 Task: Move the task Develop a new online tool for employee onboarding to the section Done in the project ApexTech and filter the tasks in the project by Incomplete tasks
Action: Mouse moved to (70, 240)
Screenshot: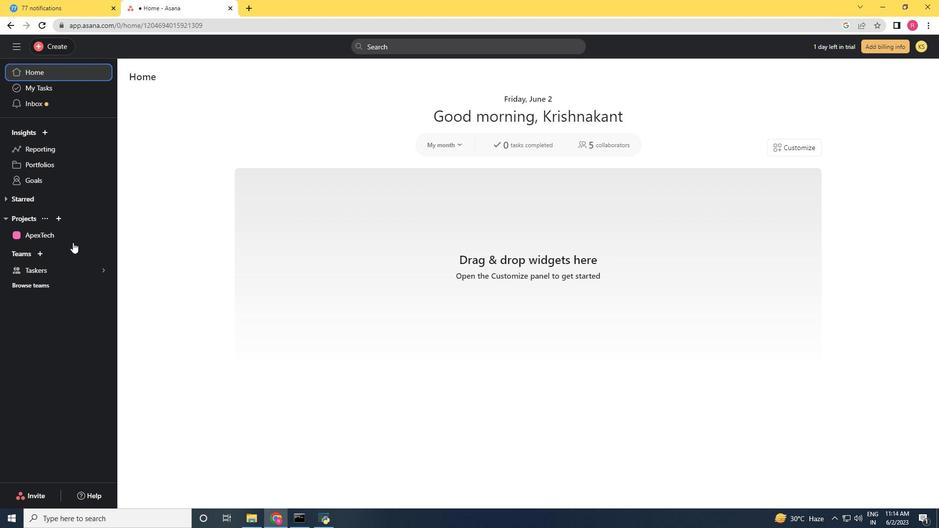 
Action: Mouse pressed left at (70, 240)
Screenshot: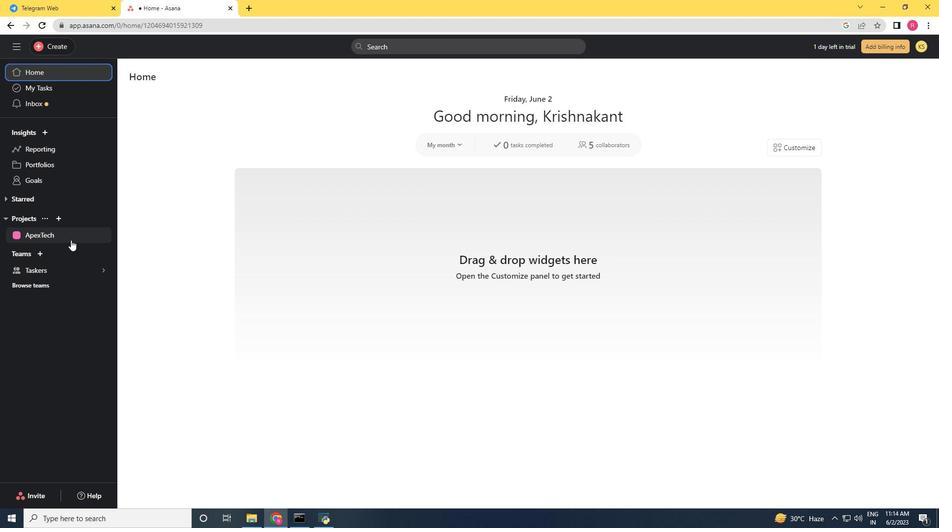 
Action: Mouse moved to (283, 285)
Screenshot: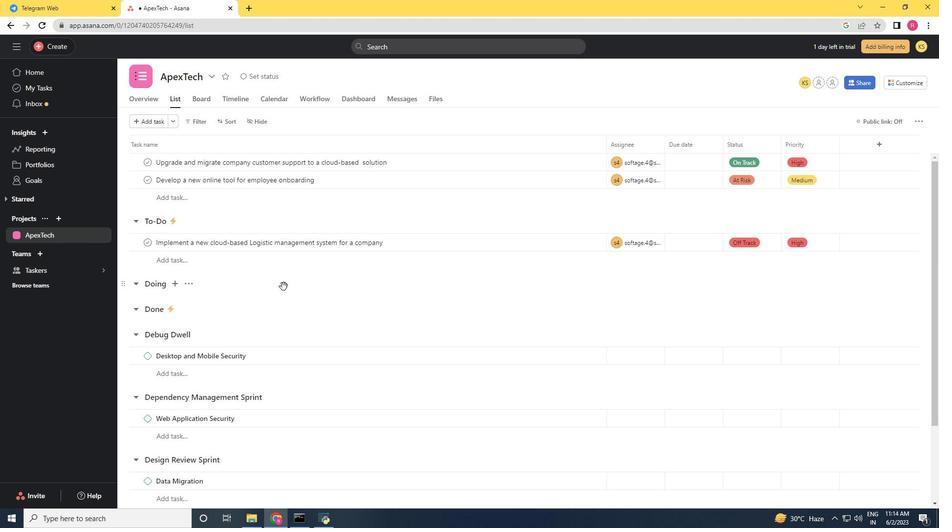 
Action: Mouse scrolled (283, 284) with delta (0, 0)
Screenshot: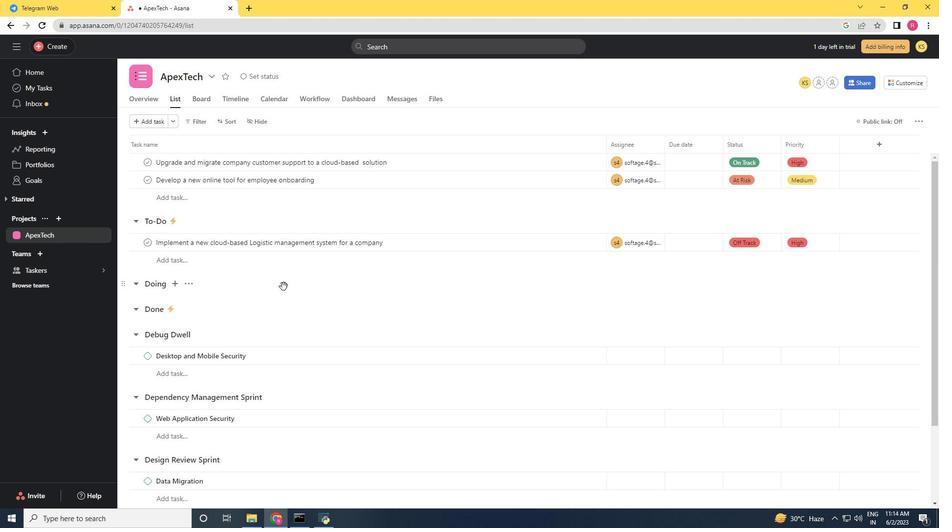 
Action: Mouse scrolled (283, 284) with delta (0, 0)
Screenshot: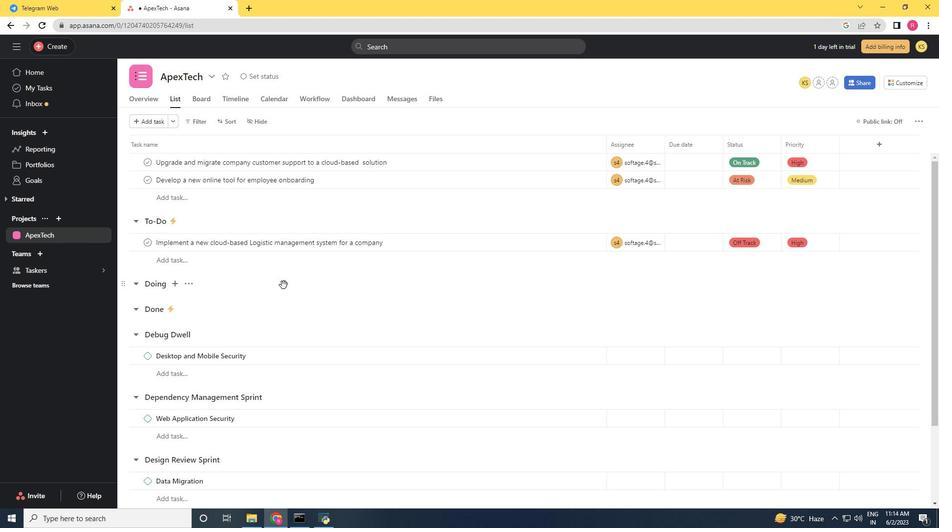 
Action: Mouse scrolled (283, 284) with delta (0, 0)
Screenshot: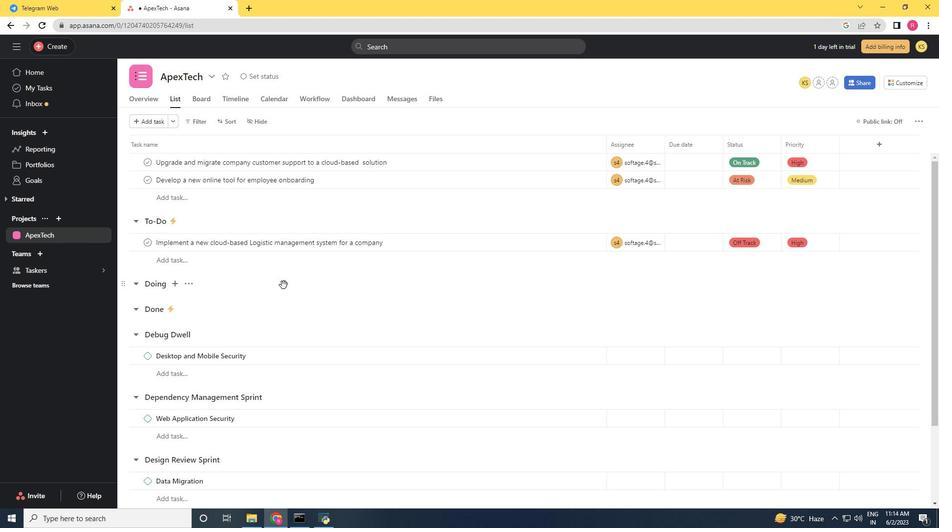 
Action: Mouse scrolled (283, 285) with delta (0, 0)
Screenshot: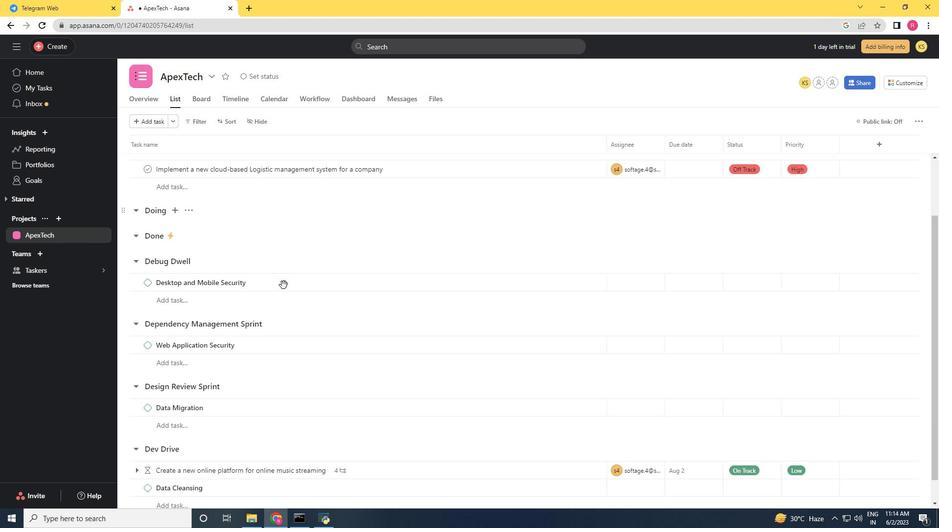 
Action: Mouse scrolled (283, 285) with delta (0, 0)
Screenshot: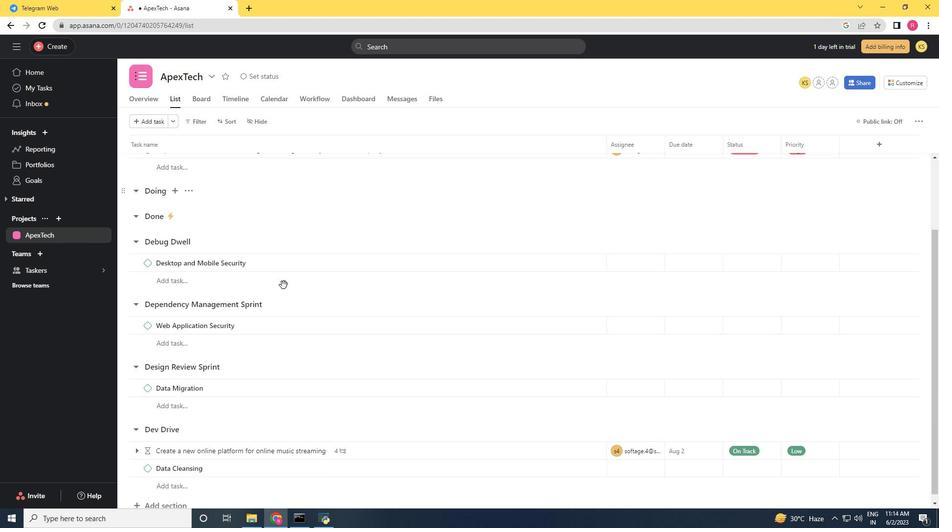
Action: Mouse moved to (284, 285)
Screenshot: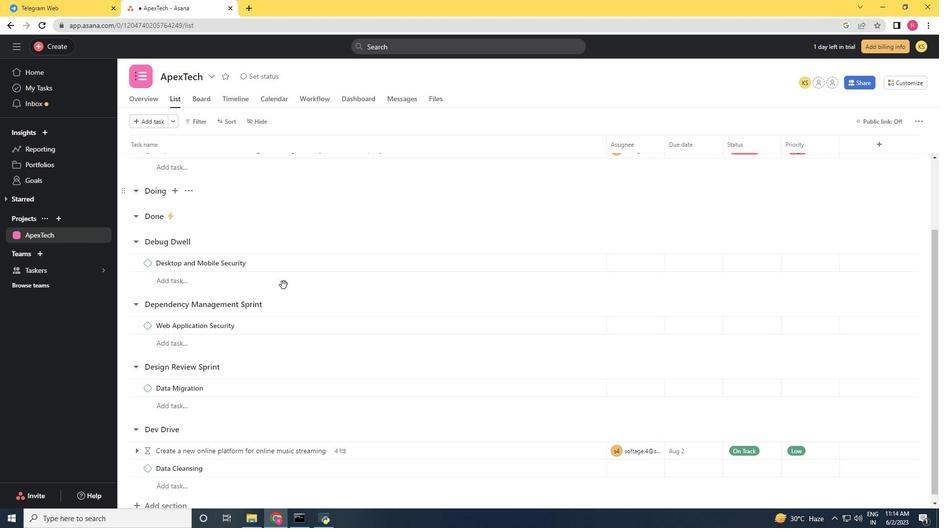 
Action: Mouse scrolled (284, 285) with delta (0, 0)
Screenshot: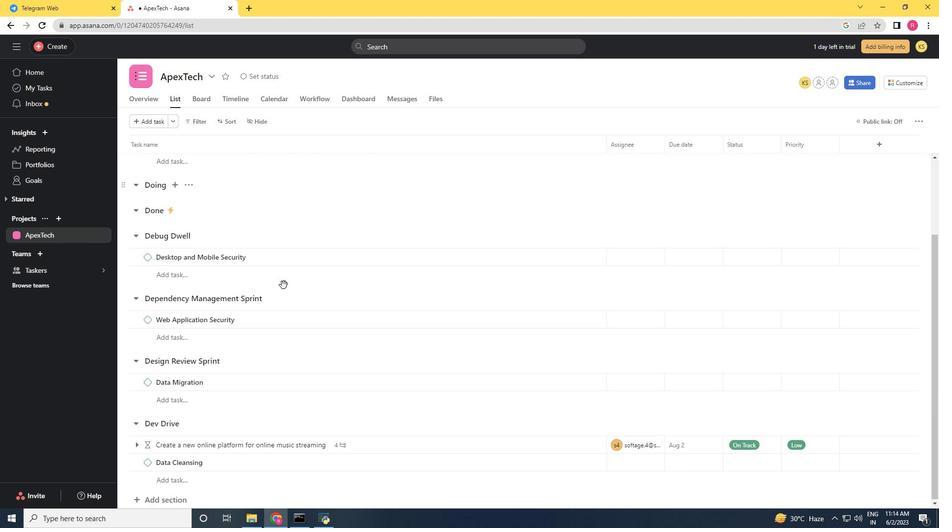 
Action: Mouse moved to (578, 179)
Screenshot: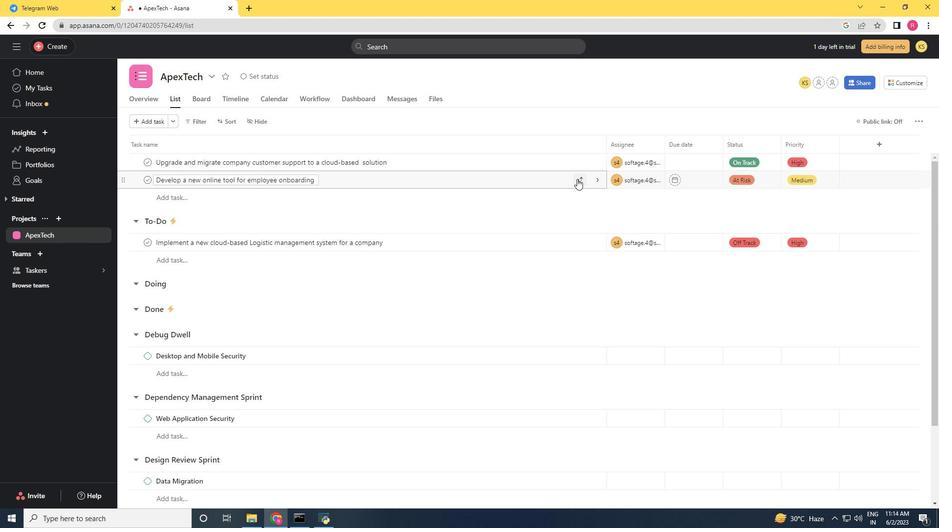 
Action: Mouse pressed left at (578, 179)
Screenshot: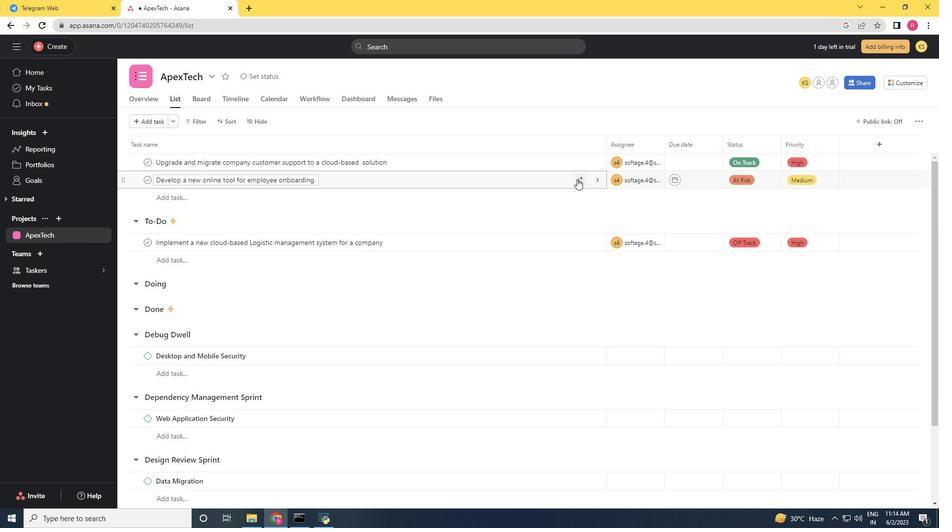 
Action: Mouse moved to (516, 272)
Screenshot: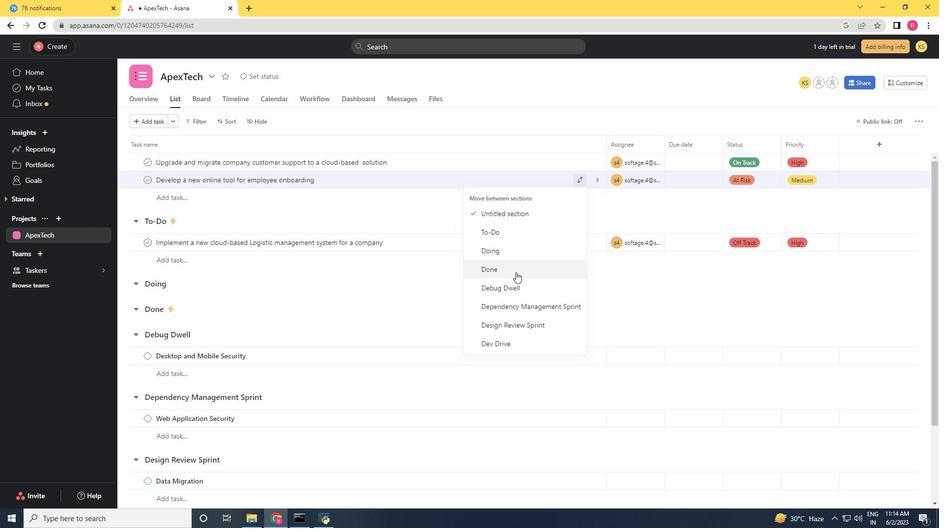 
Action: Mouse pressed left at (516, 272)
Screenshot: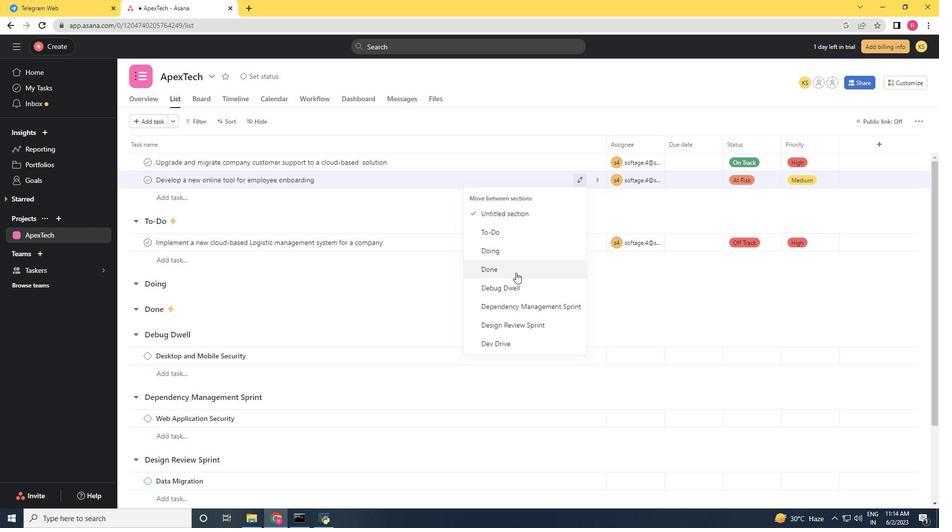 
Action: Mouse moved to (202, 123)
Screenshot: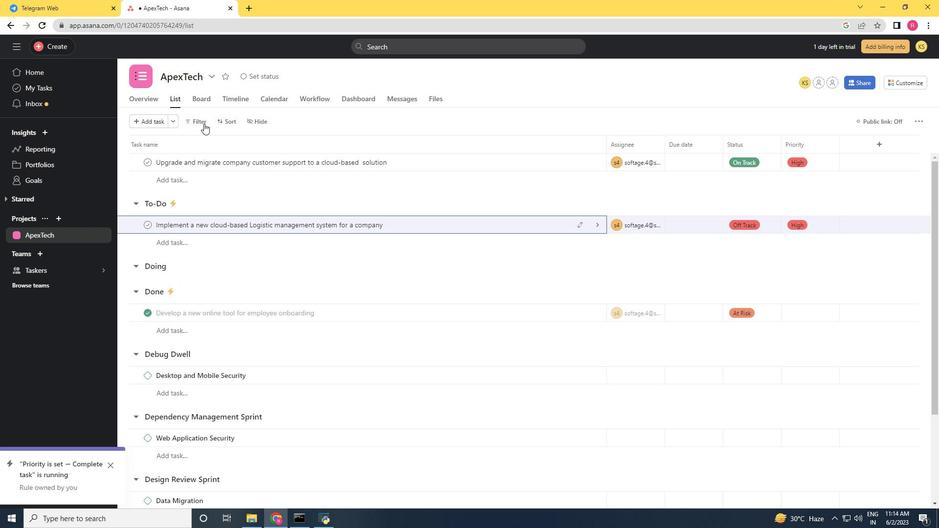 
Action: Mouse pressed left at (202, 123)
Screenshot: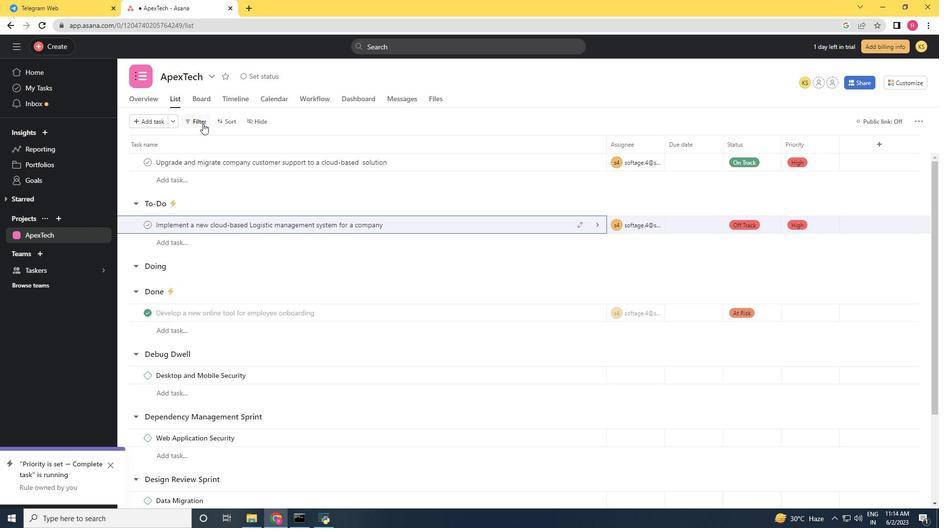
Action: Mouse moved to (230, 159)
Screenshot: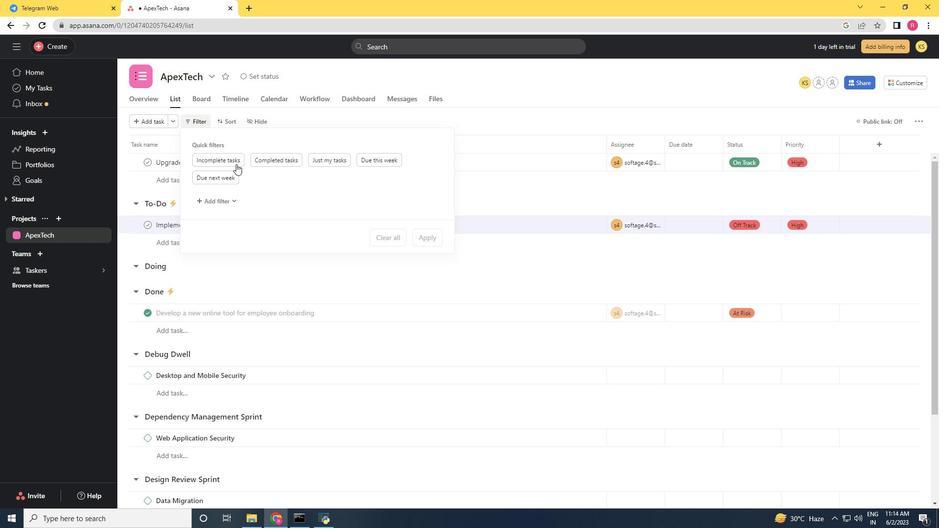 
Action: Mouse pressed left at (230, 159)
Screenshot: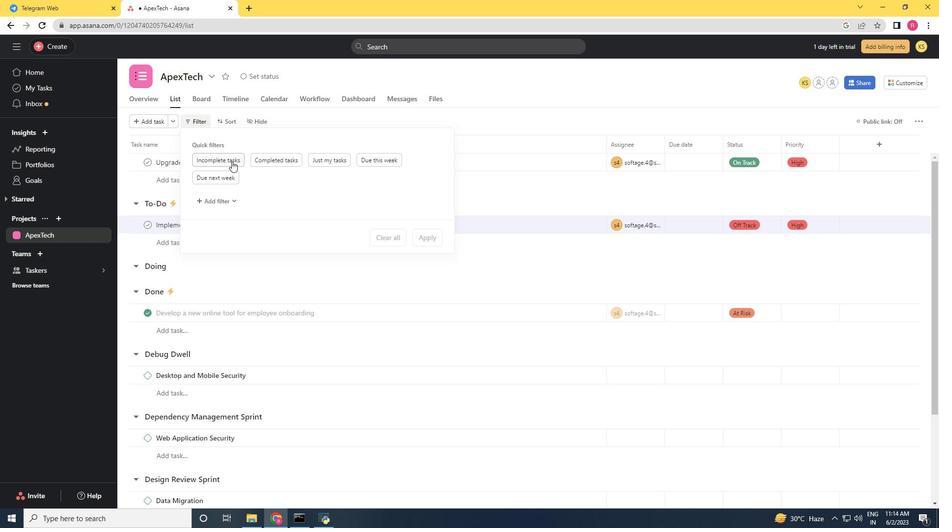 
Action: Mouse moved to (380, 228)
Screenshot: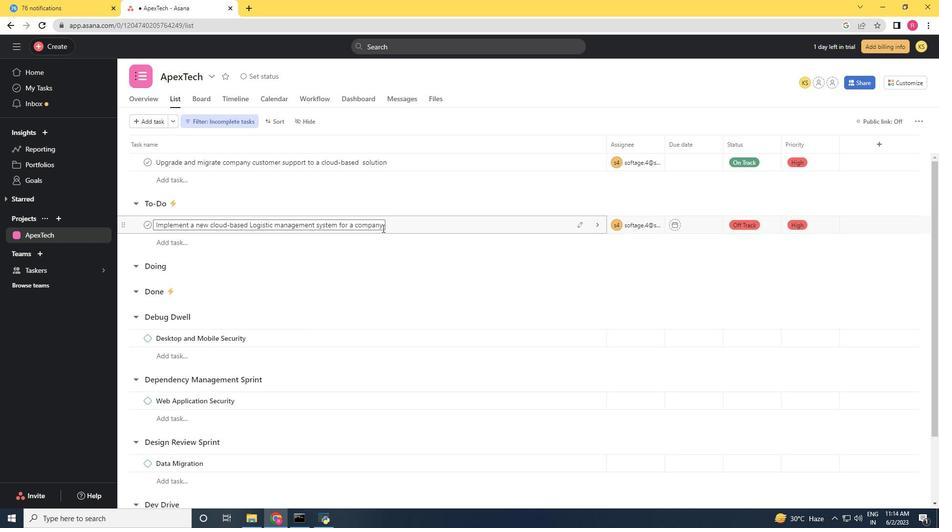 
